 Task: Read out  the articles  posted on the  page of Johnson & johnson
Action: Mouse moved to (50, 195)
Screenshot: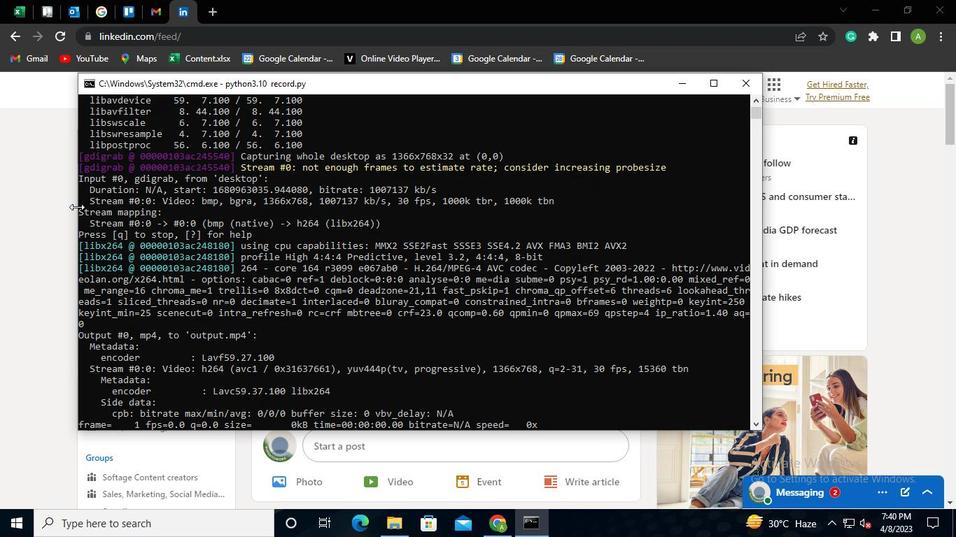 
Action: Mouse pressed left at (50, 195)
Screenshot: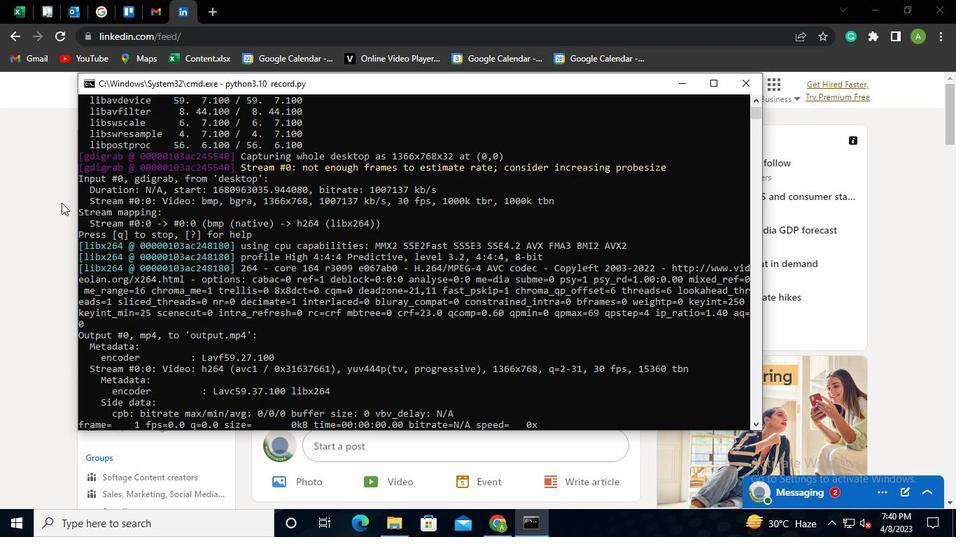 
Action: Mouse moved to (176, 87)
Screenshot: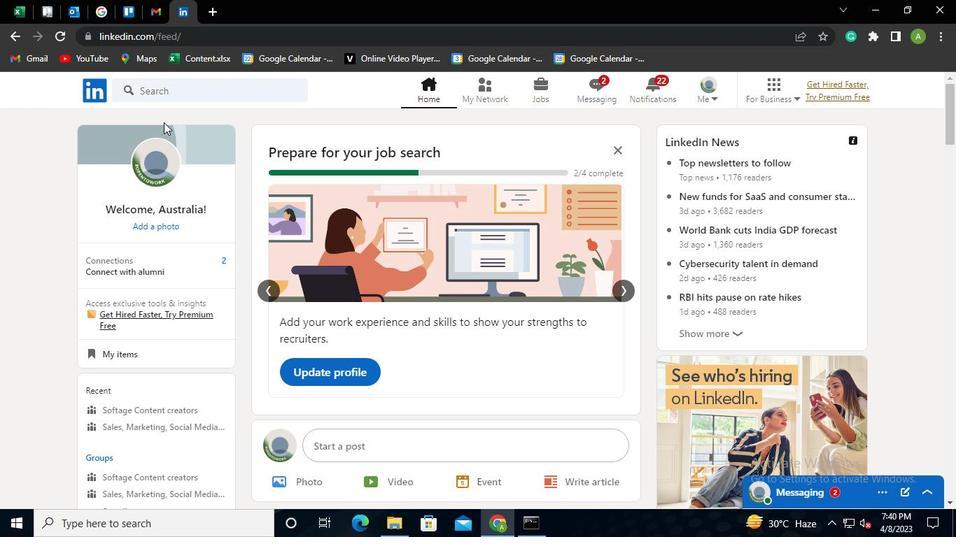 
Action: Mouse pressed left at (176, 87)
Screenshot: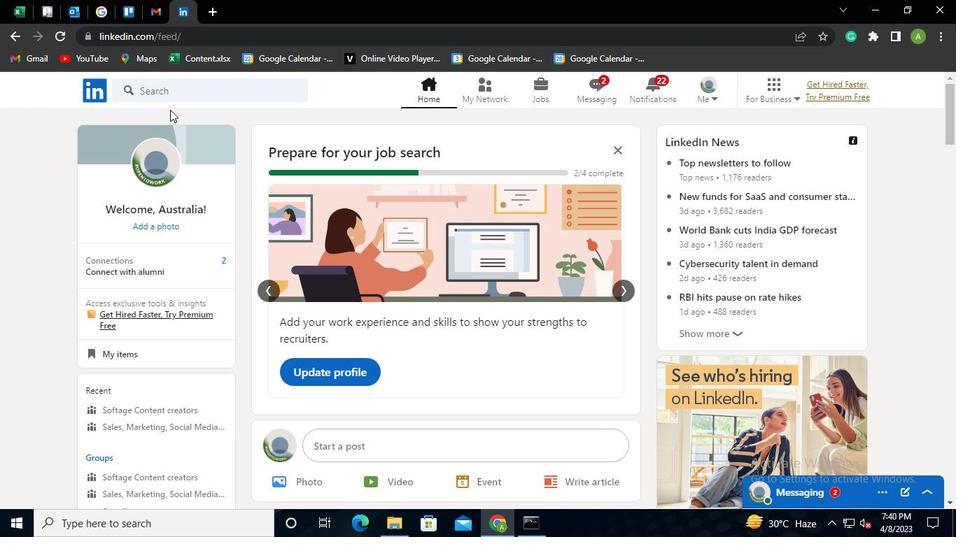 
Action: Mouse moved to (145, 168)
Screenshot: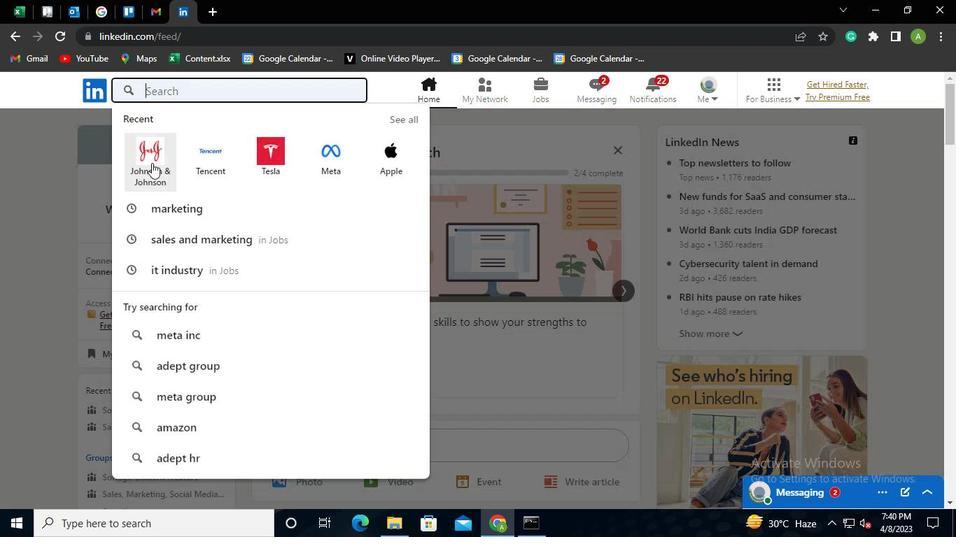 
Action: Mouse pressed left at (145, 168)
Screenshot: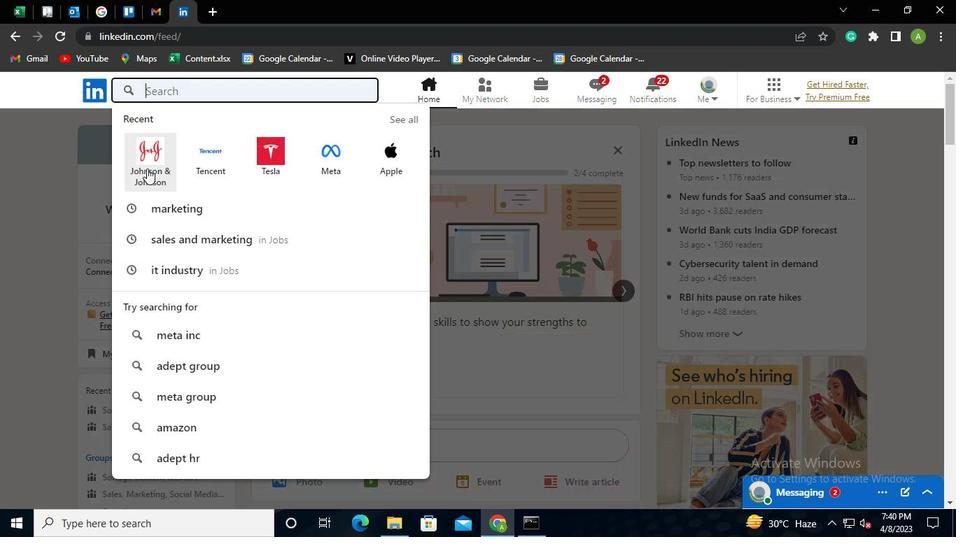 
Action: Mouse moved to (250, 164)
Screenshot: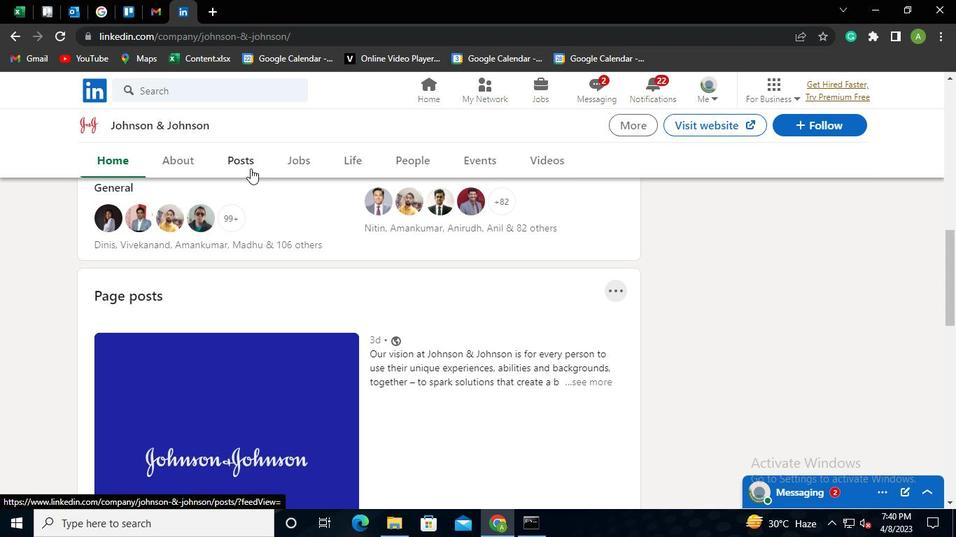 
Action: Mouse pressed left at (250, 164)
Screenshot: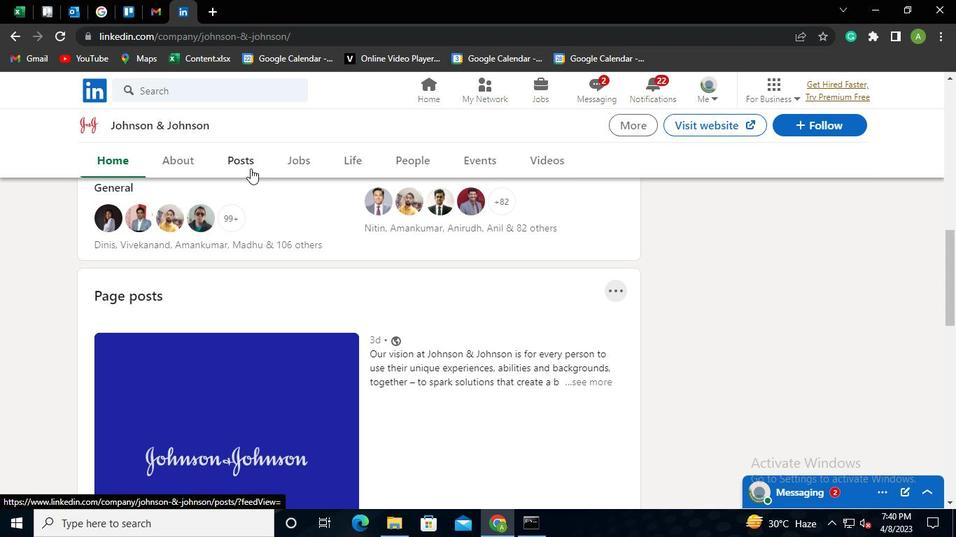 
Action: Mouse moved to (429, 311)
Screenshot: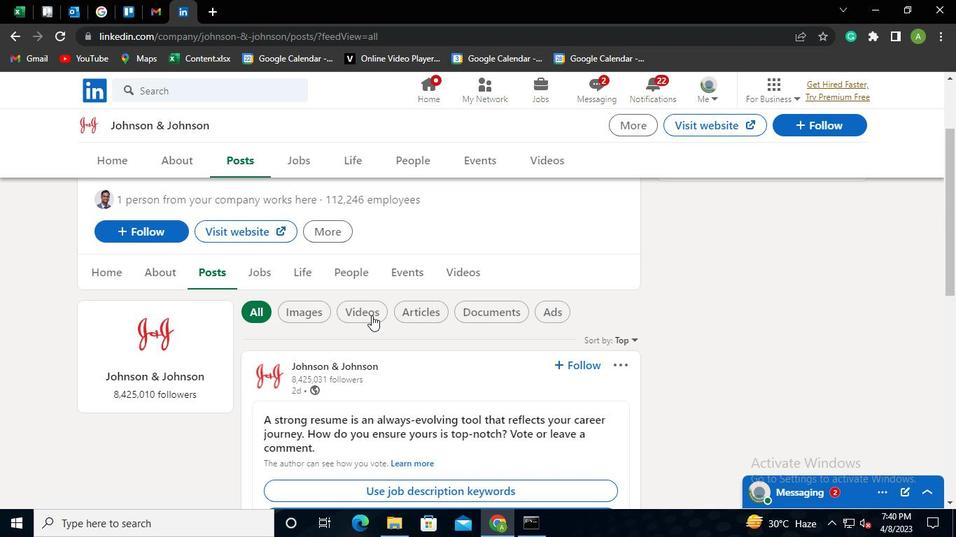 
Action: Mouse pressed left at (429, 311)
Screenshot: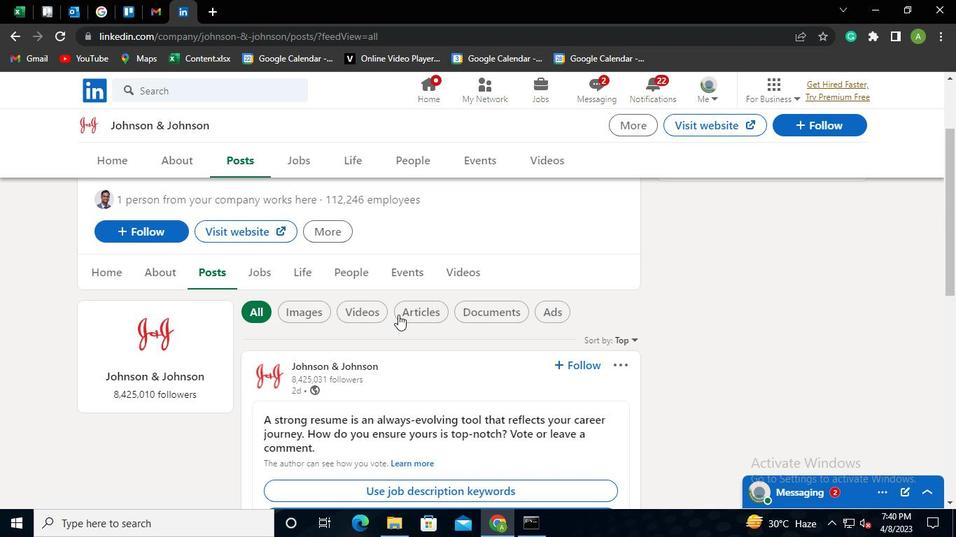 
Action: Mouse moved to (528, 529)
Screenshot: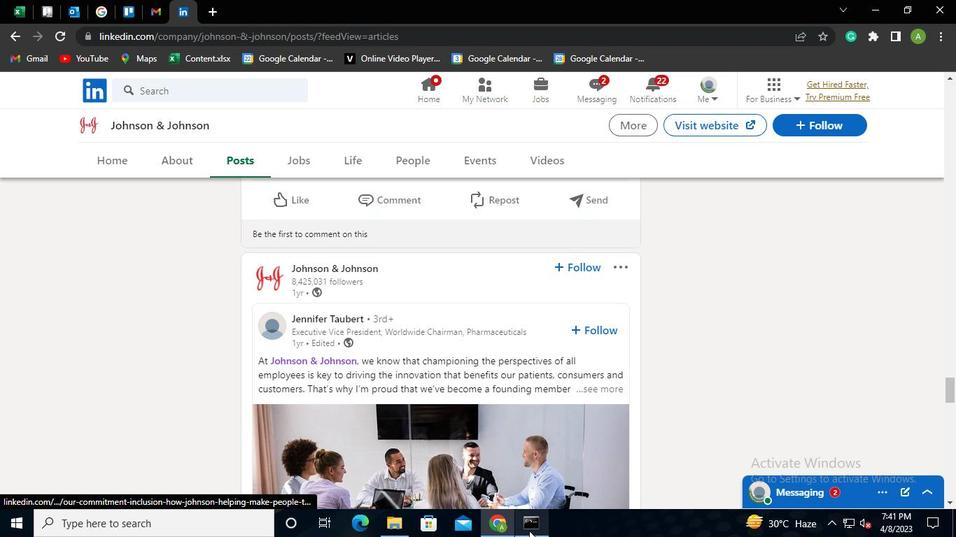 
Action: Mouse pressed left at (528, 529)
Screenshot: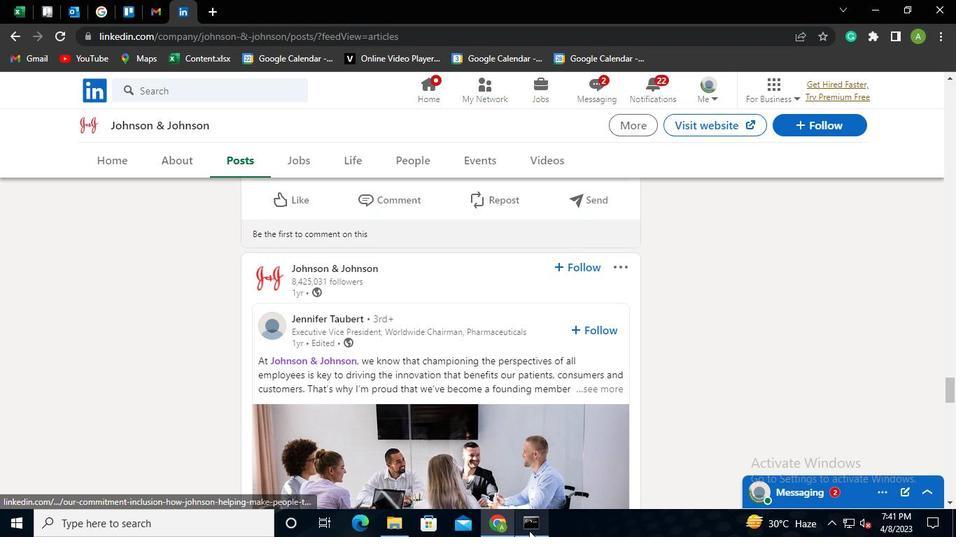 
Action: Mouse moved to (747, 81)
Screenshot: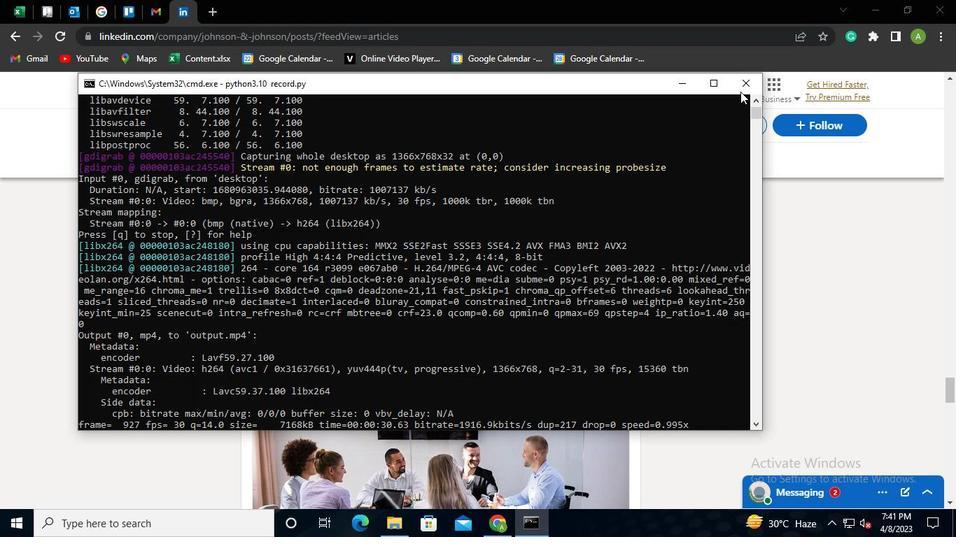 
Action: Mouse pressed left at (747, 81)
Screenshot: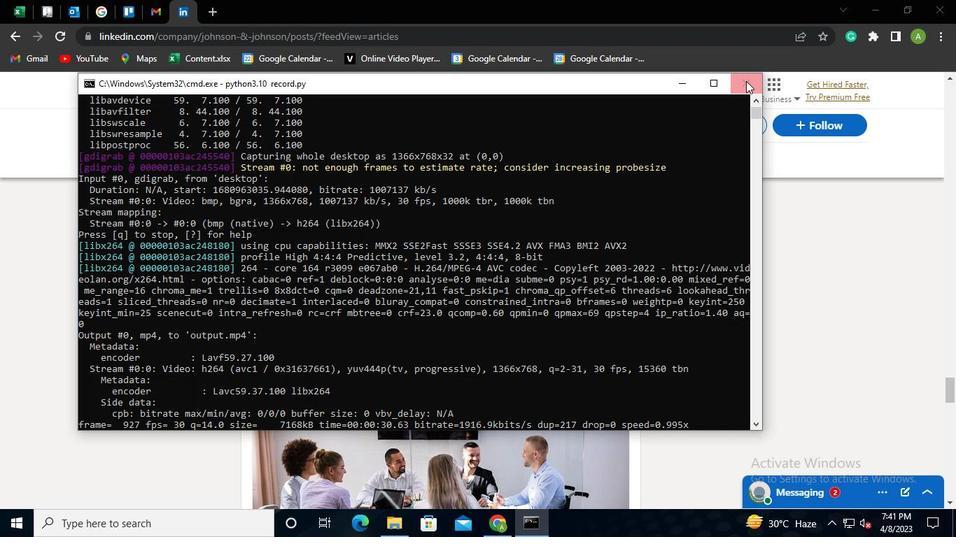 
